 Task: Set the dithering algorithm for Open GL video output for Windows to "Blue noise".
Action: Mouse moved to (113, 31)
Screenshot: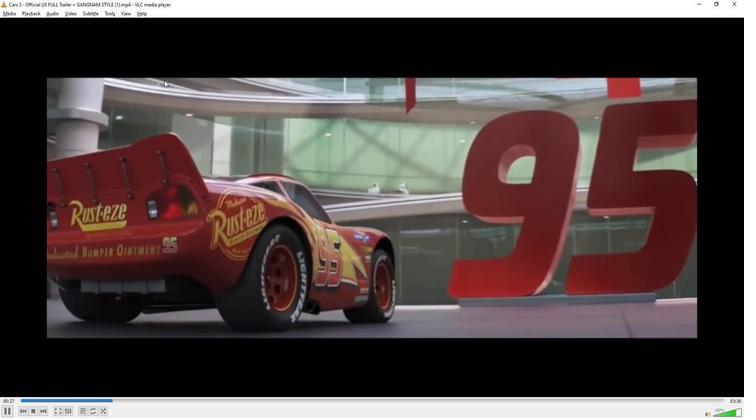 
Action: Mouse pressed left at (113, 31)
Screenshot: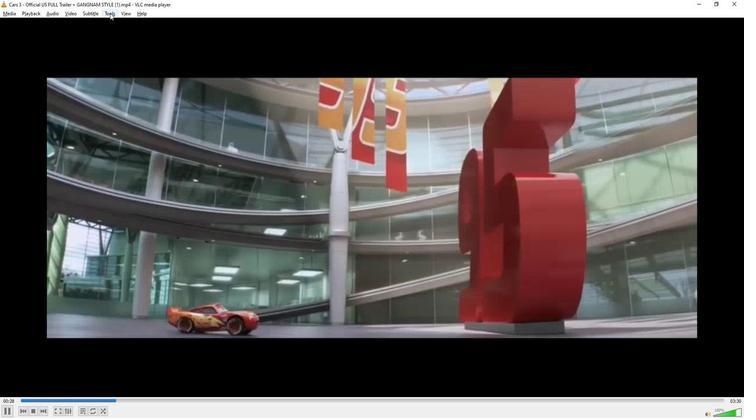 
Action: Mouse moved to (133, 114)
Screenshot: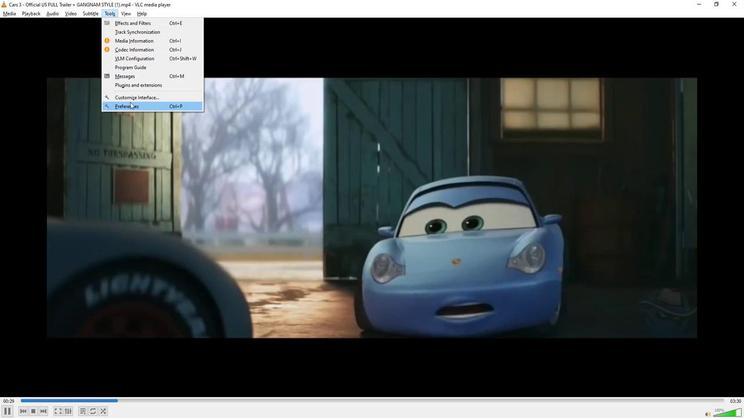 
Action: Mouse pressed left at (133, 114)
Screenshot: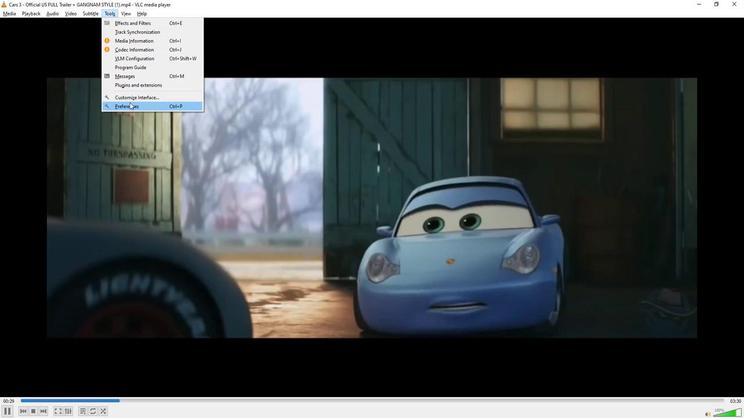 
Action: Mouse moved to (169, 323)
Screenshot: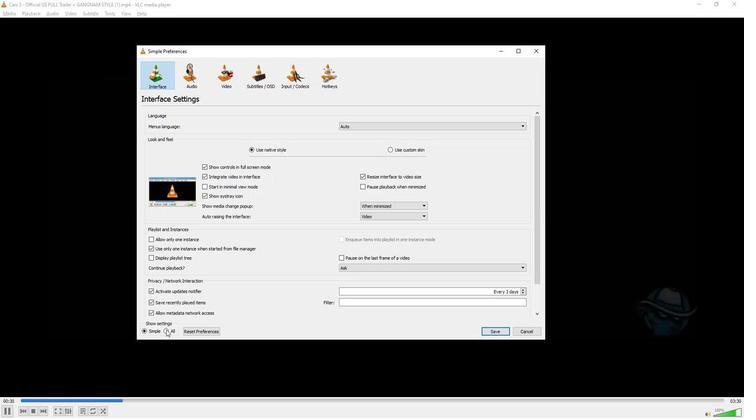 
Action: Mouse pressed left at (169, 323)
Screenshot: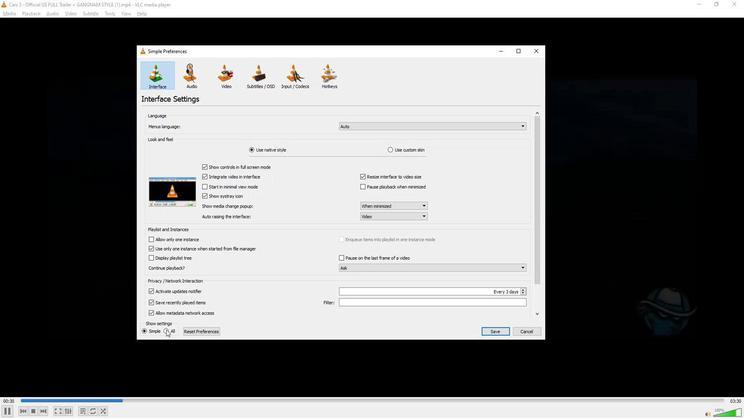 
Action: Mouse moved to (167, 231)
Screenshot: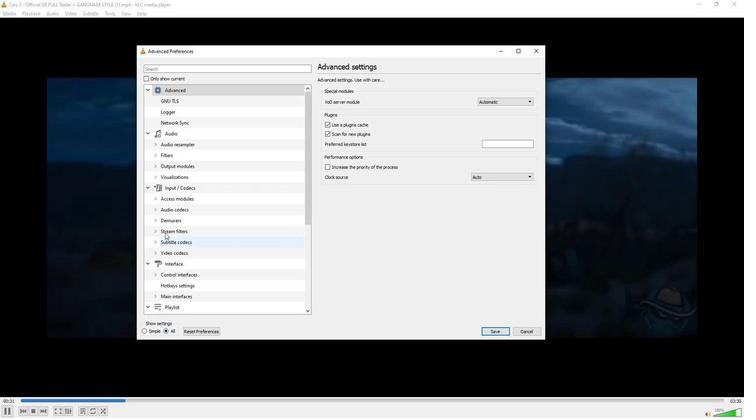 
Action: Mouse scrolled (167, 231) with delta (0, 0)
Screenshot: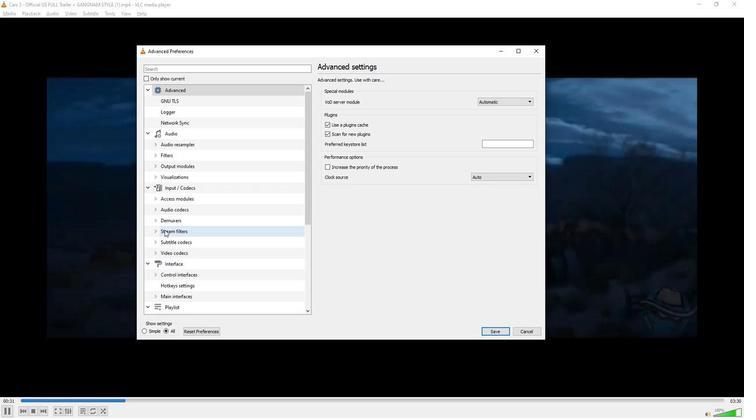 
Action: Mouse scrolled (167, 231) with delta (0, 0)
Screenshot: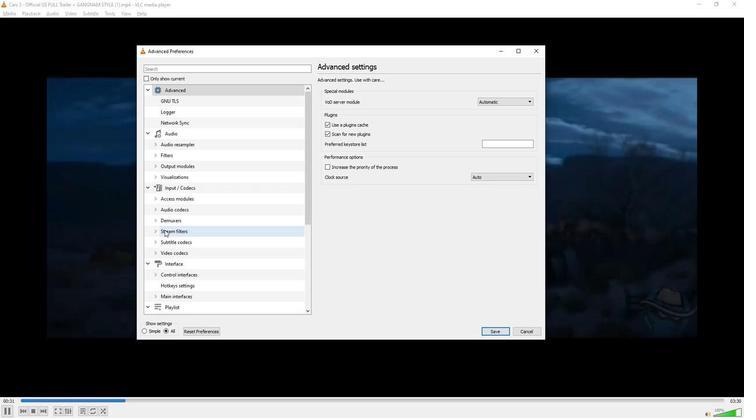 
Action: Mouse scrolled (167, 231) with delta (0, 0)
Screenshot: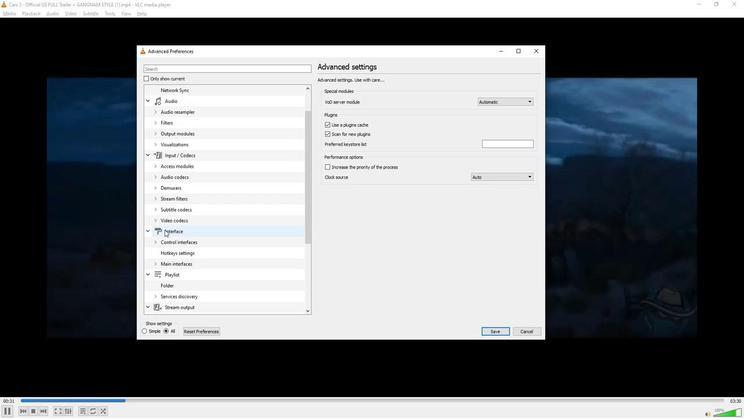 
Action: Mouse scrolled (167, 231) with delta (0, 0)
Screenshot: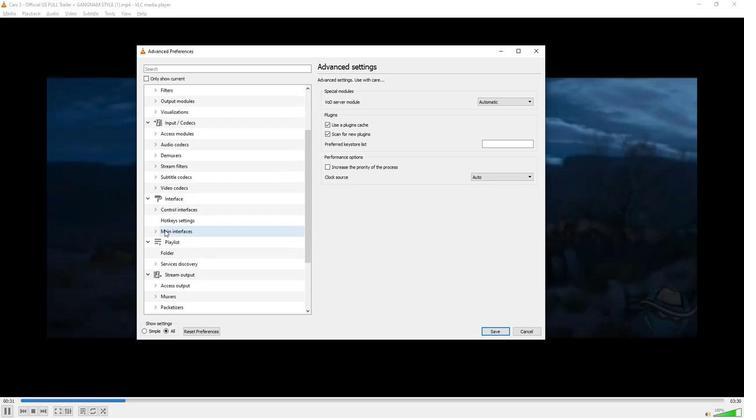 
Action: Mouse scrolled (167, 231) with delta (0, 0)
Screenshot: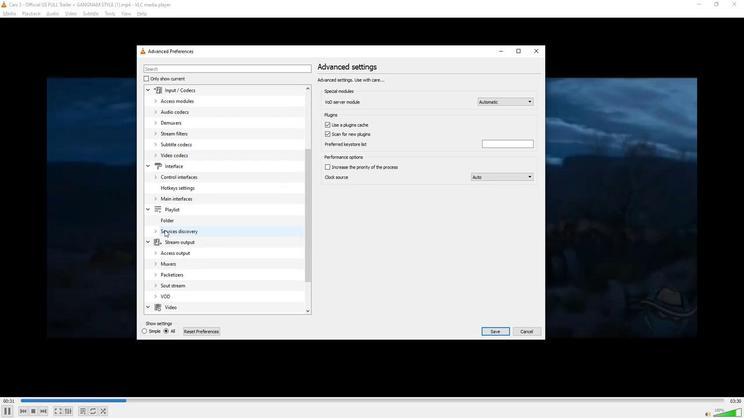 
Action: Mouse scrolled (167, 231) with delta (0, 0)
Screenshot: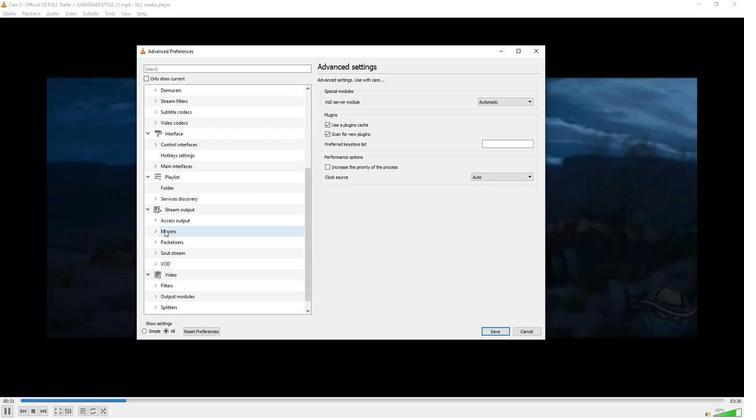 
Action: Mouse moved to (159, 282)
Screenshot: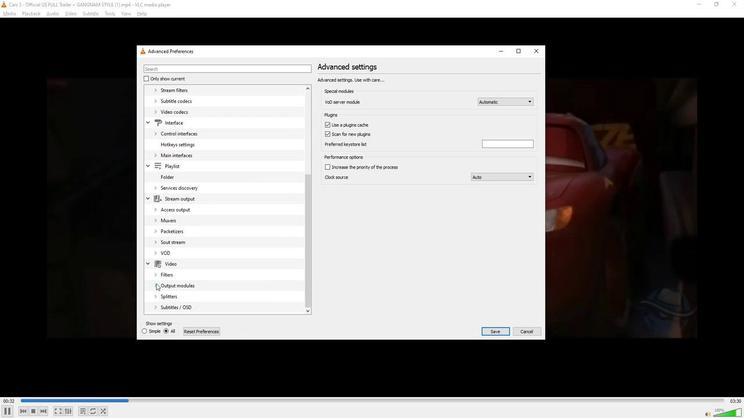 
Action: Mouse pressed left at (159, 282)
Screenshot: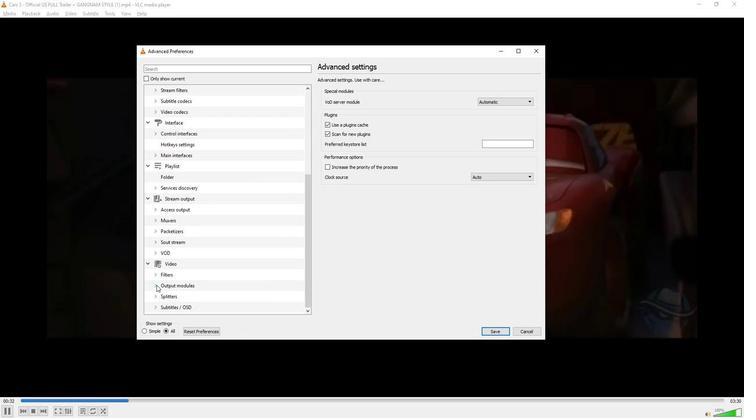 
Action: Mouse moved to (192, 242)
Screenshot: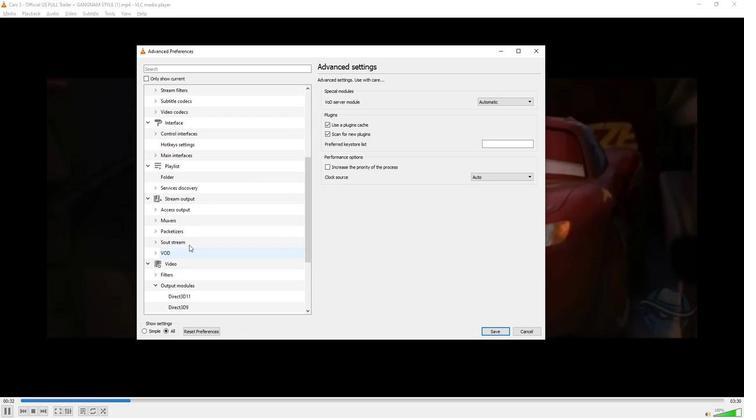
Action: Mouse scrolled (192, 242) with delta (0, 0)
Screenshot: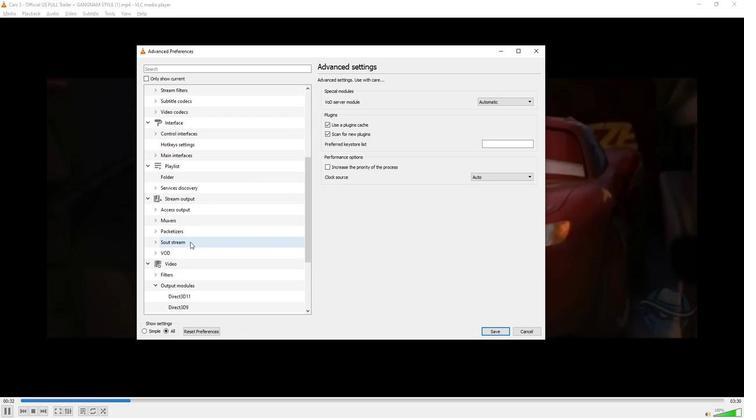 
Action: Mouse scrolled (192, 242) with delta (0, 0)
Screenshot: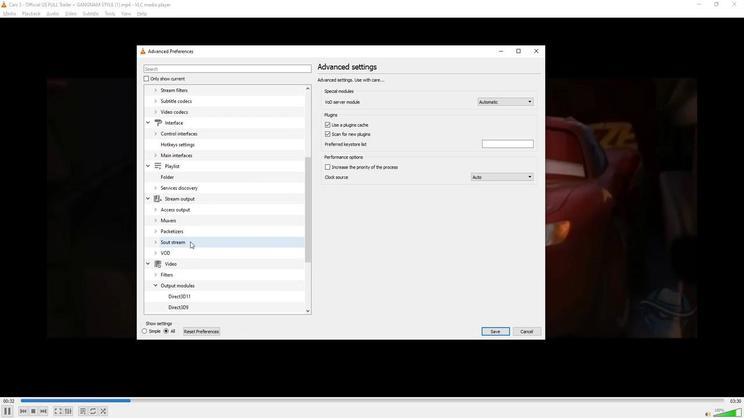 
Action: Mouse scrolled (192, 242) with delta (0, 0)
Screenshot: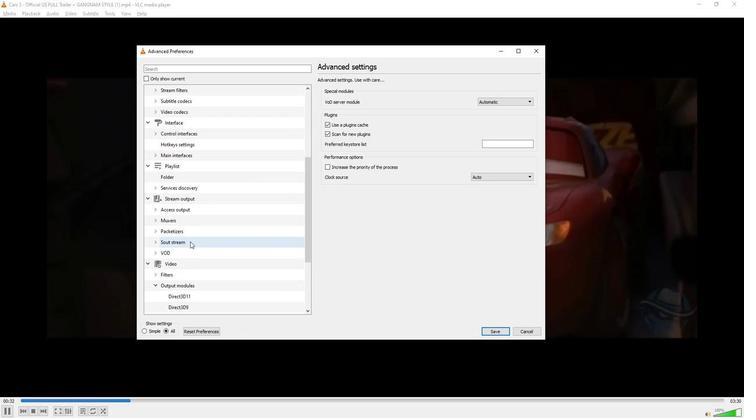 
Action: Mouse moved to (192, 242)
Screenshot: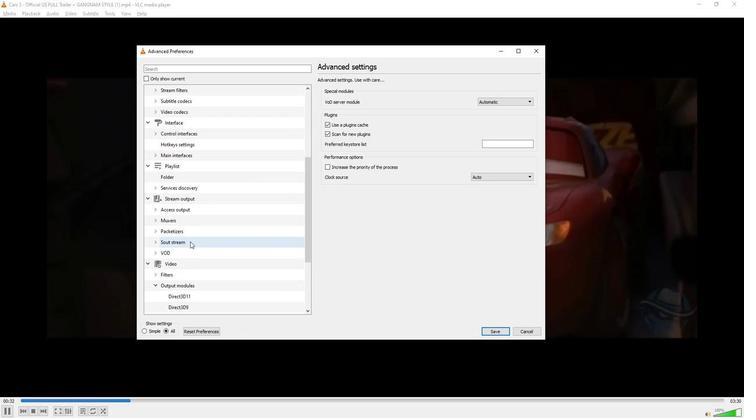 
Action: Mouse scrolled (192, 241) with delta (0, 0)
Screenshot: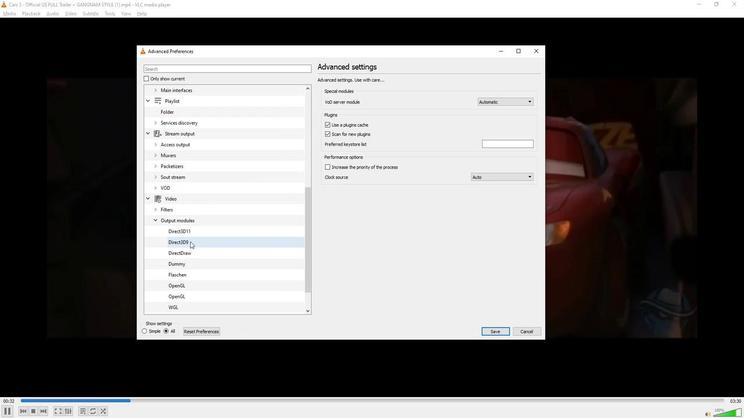 
Action: Mouse moved to (192, 242)
Screenshot: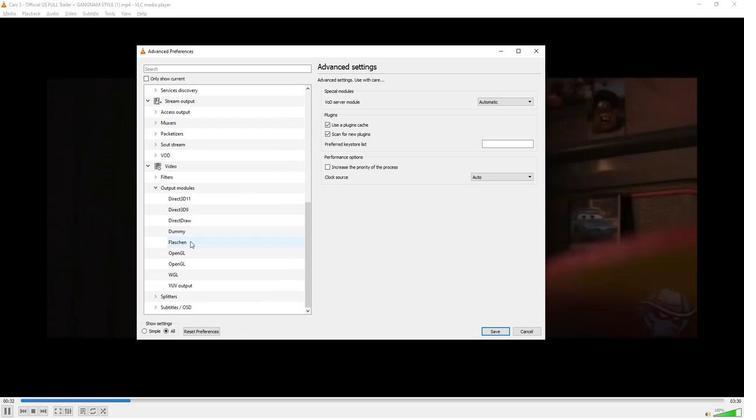 
Action: Mouse scrolled (192, 241) with delta (0, 0)
Screenshot: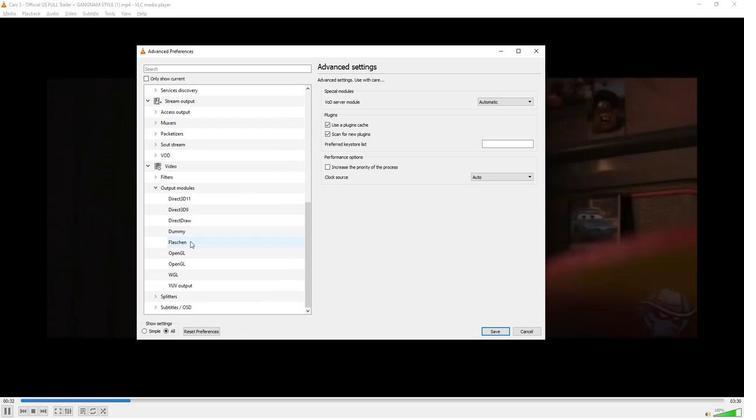 
Action: Mouse scrolled (192, 241) with delta (0, 0)
Screenshot: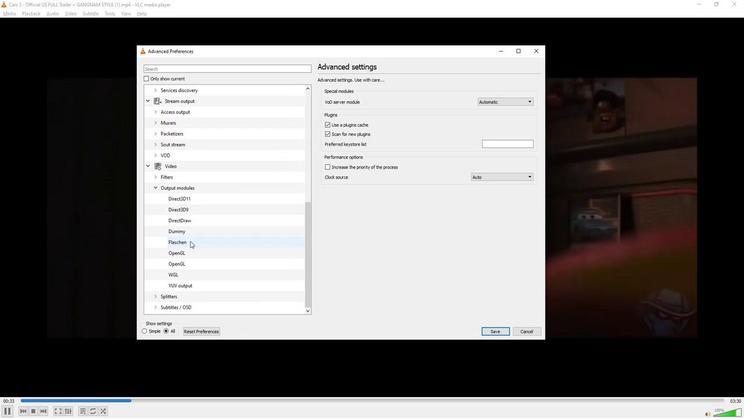 
Action: Mouse scrolled (192, 241) with delta (0, 0)
Screenshot: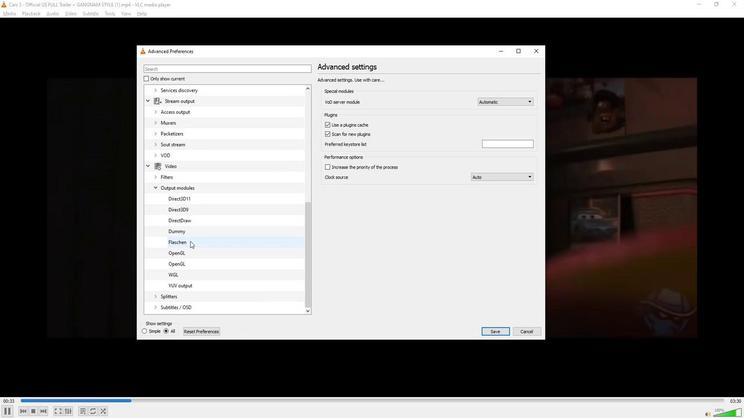 
Action: Mouse moved to (182, 261)
Screenshot: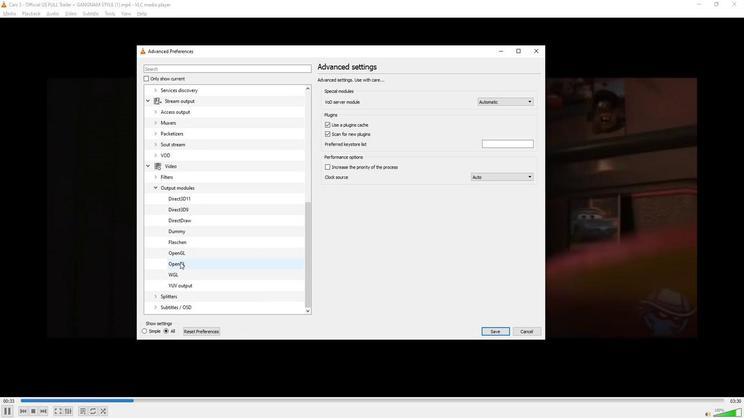 
Action: Mouse pressed left at (182, 261)
Screenshot: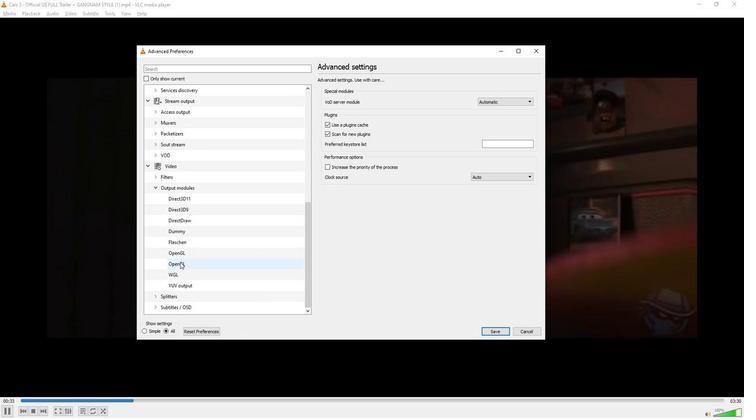 
Action: Mouse moved to (474, 203)
Screenshot: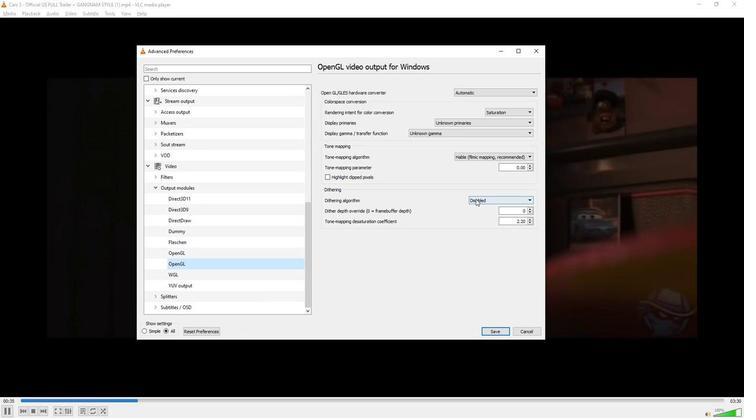 
Action: Mouse pressed left at (474, 203)
Screenshot: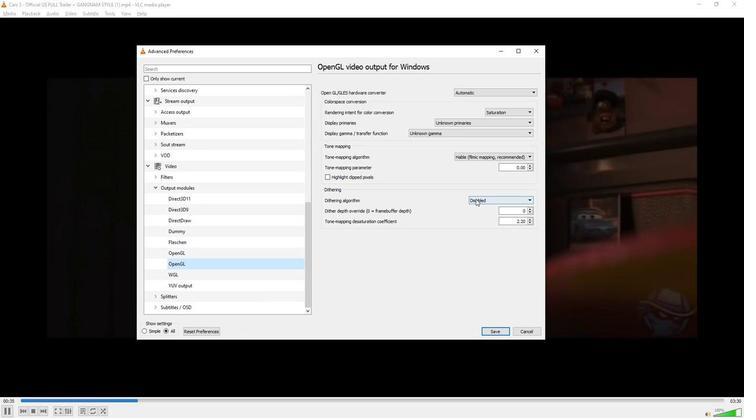 
Action: Mouse moved to (475, 215)
Screenshot: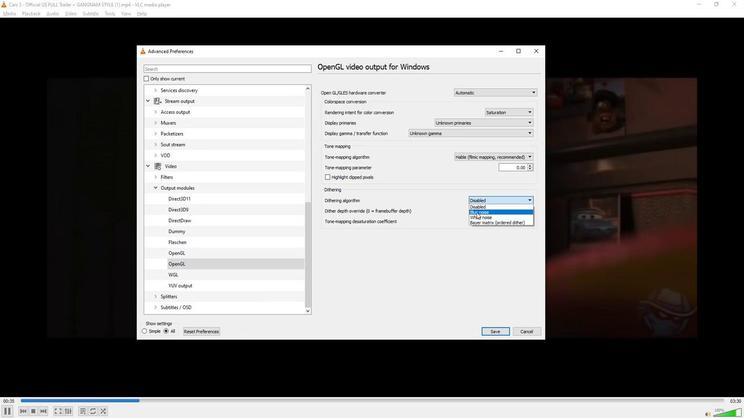 
Action: Mouse pressed left at (475, 215)
Screenshot: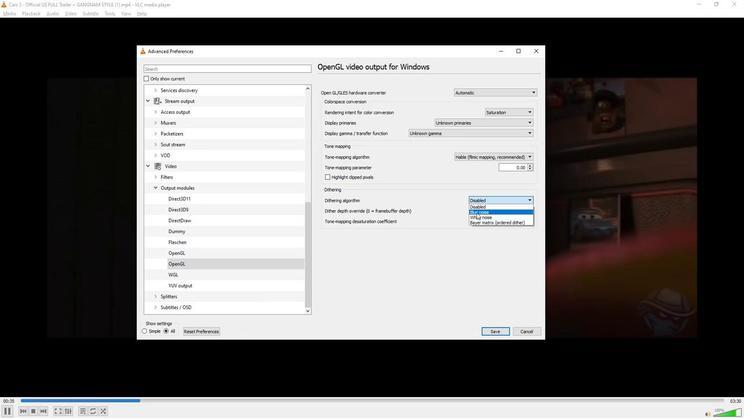 
Action: Mouse moved to (412, 268)
Screenshot: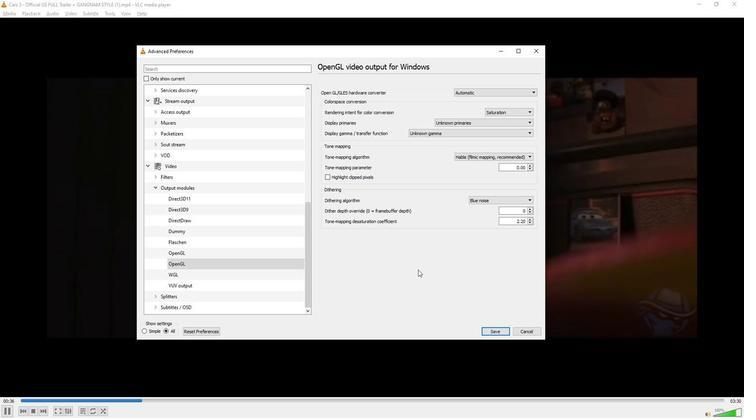 
